 Task: Add location "Germany".
Action: Mouse moved to (934, 119)
Screenshot: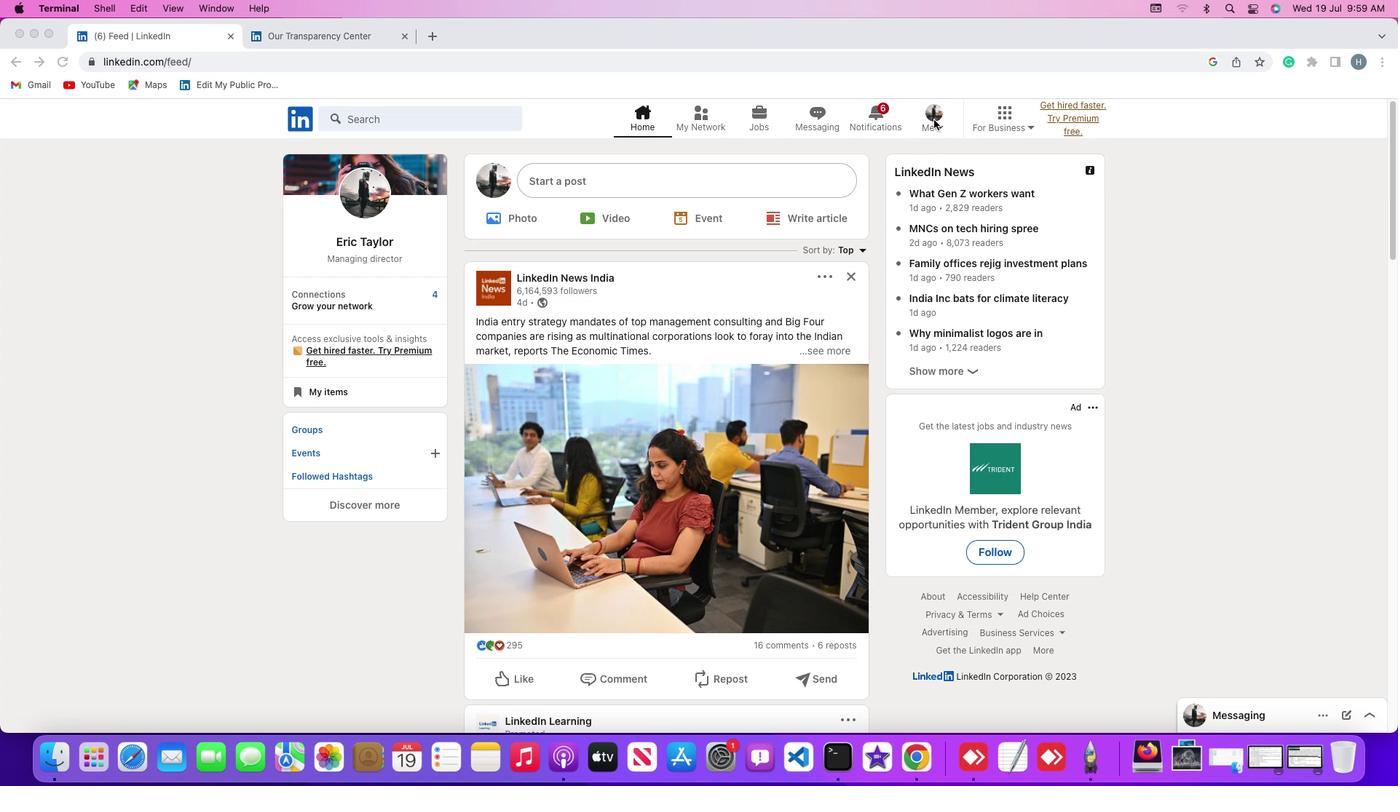 
Action: Mouse pressed left at (934, 119)
Screenshot: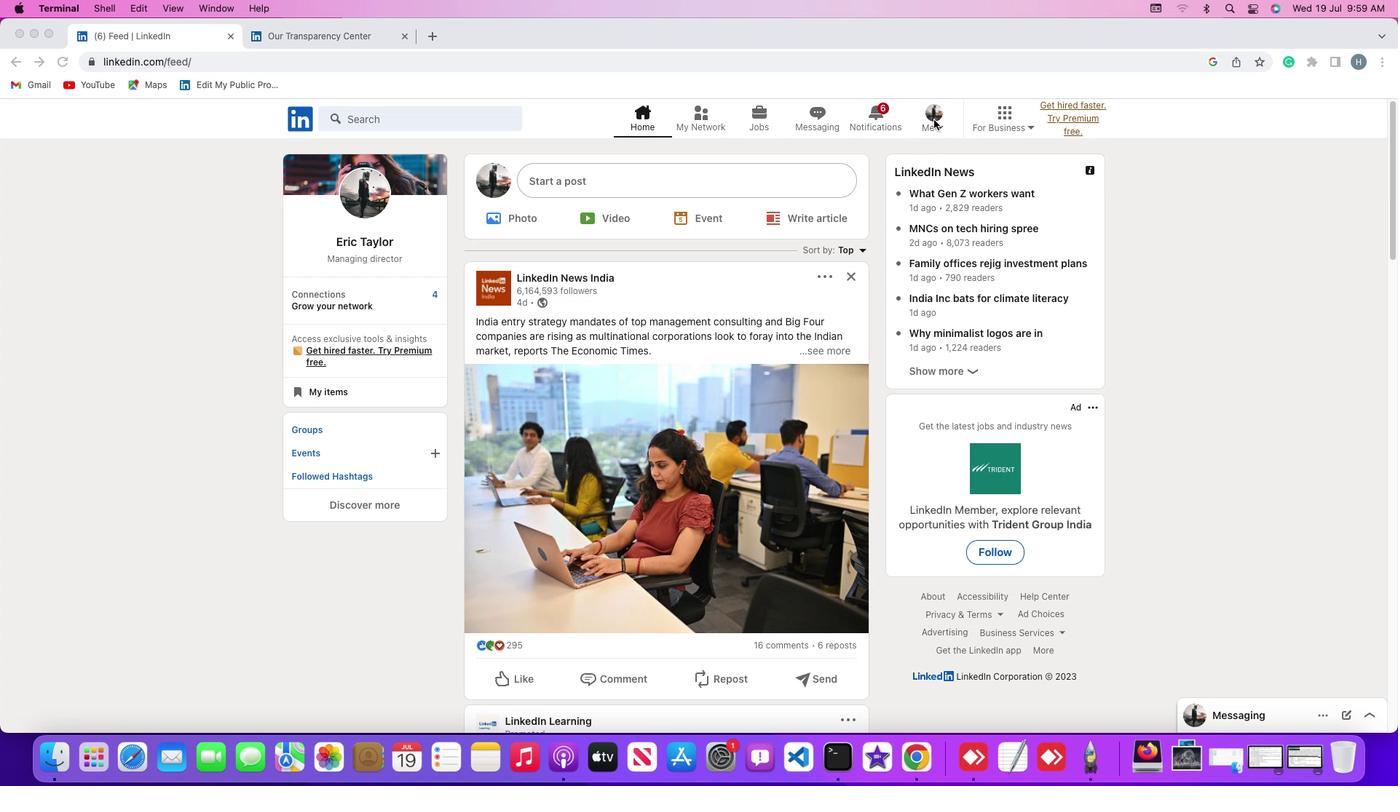 
Action: Mouse moved to (939, 125)
Screenshot: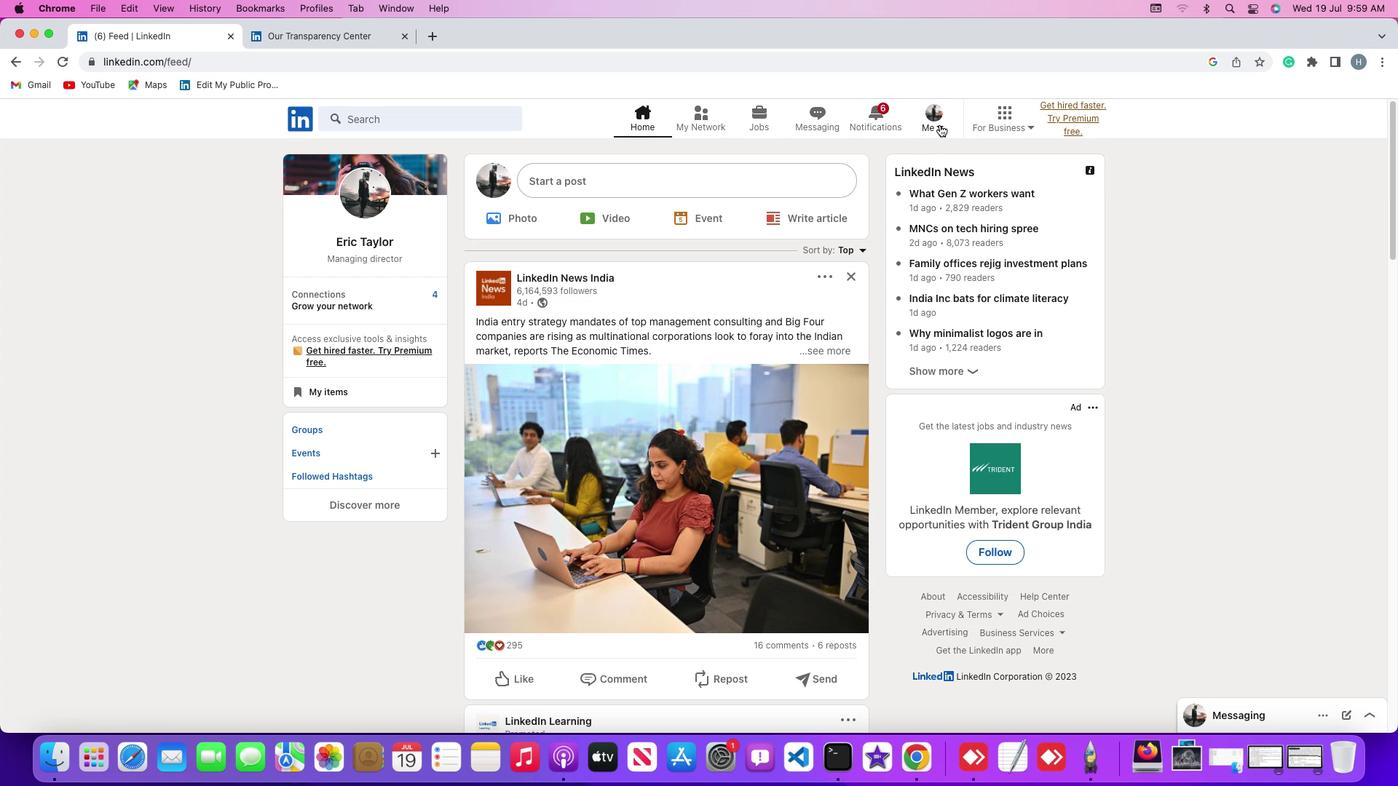 
Action: Mouse pressed left at (939, 125)
Screenshot: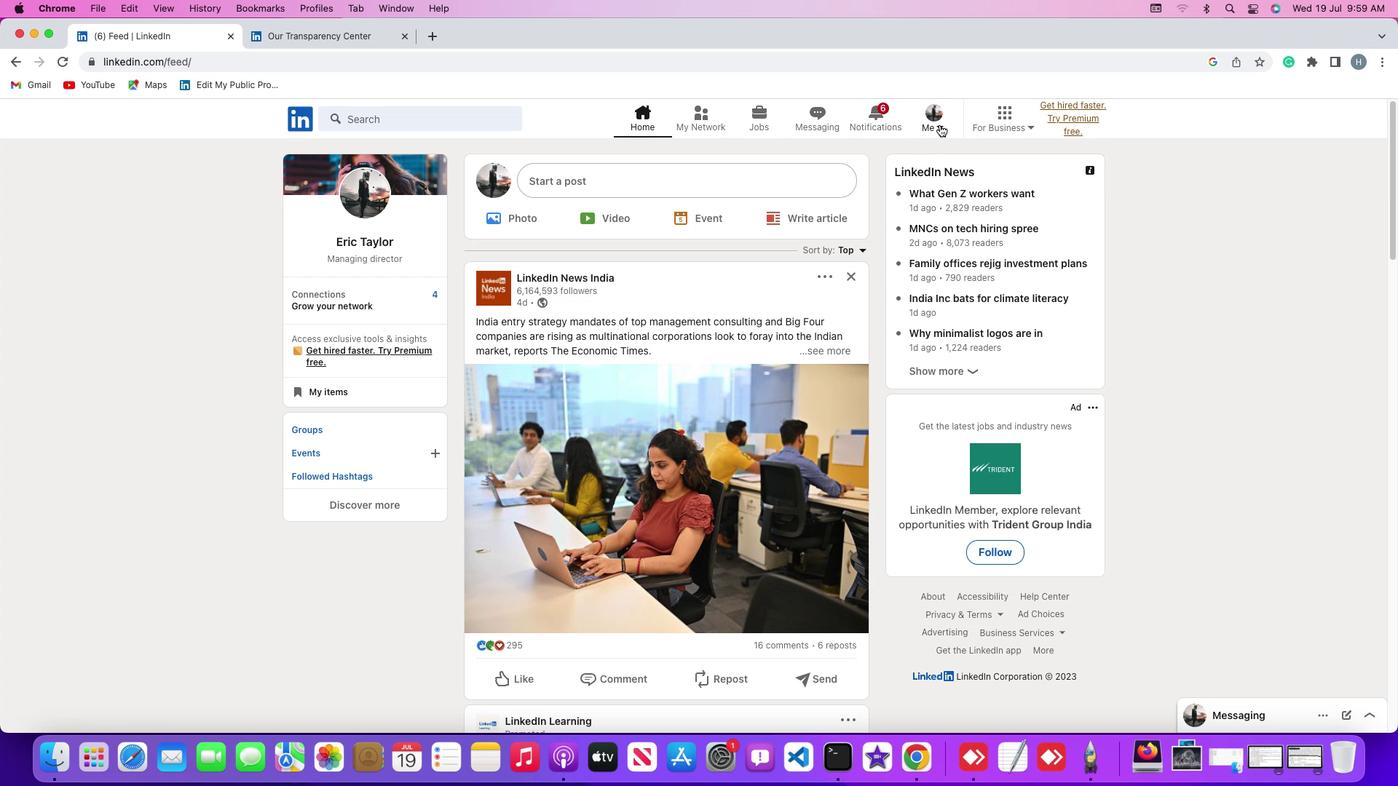 
Action: Mouse moved to (914, 199)
Screenshot: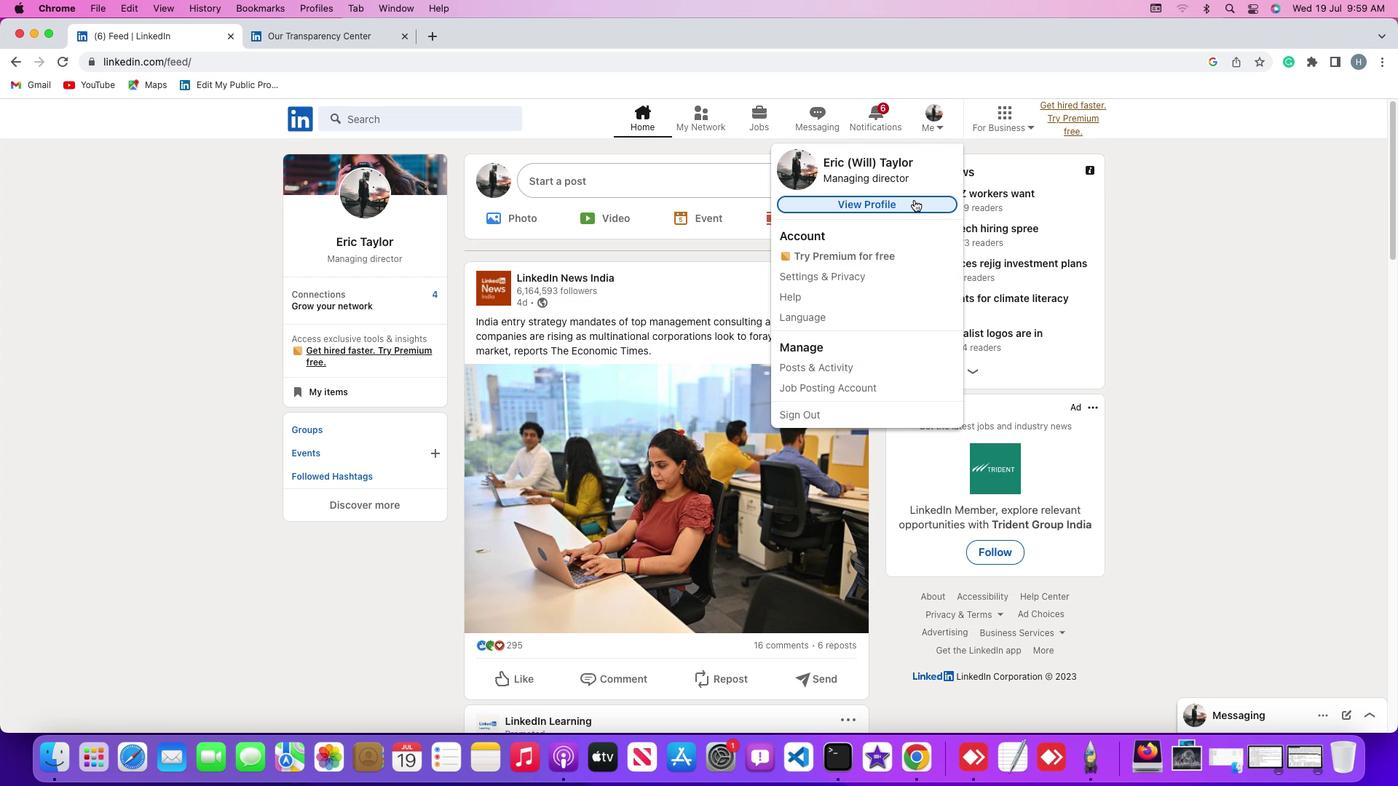 
Action: Mouse pressed left at (914, 199)
Screenshot: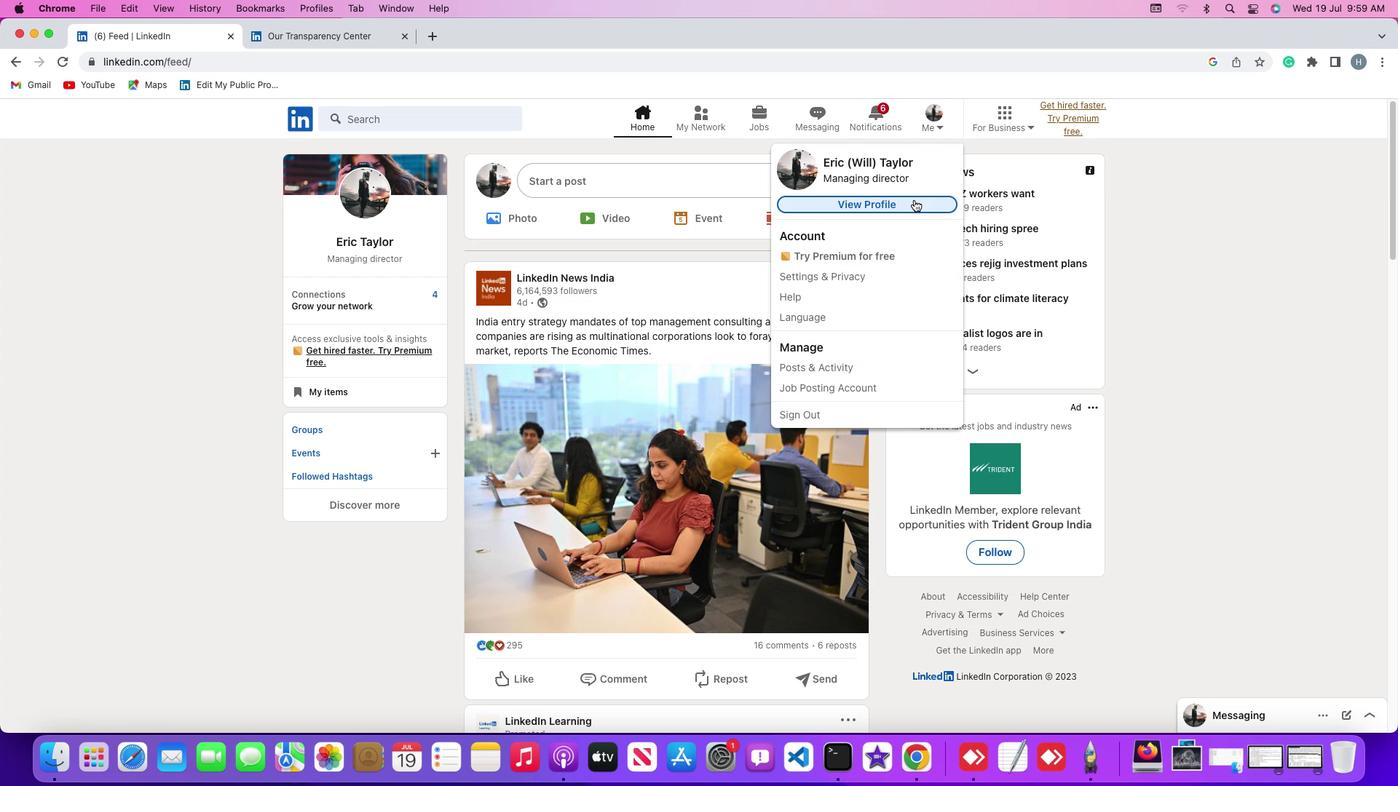 
Action: Mouse moved to (351, 436)
Screenshot: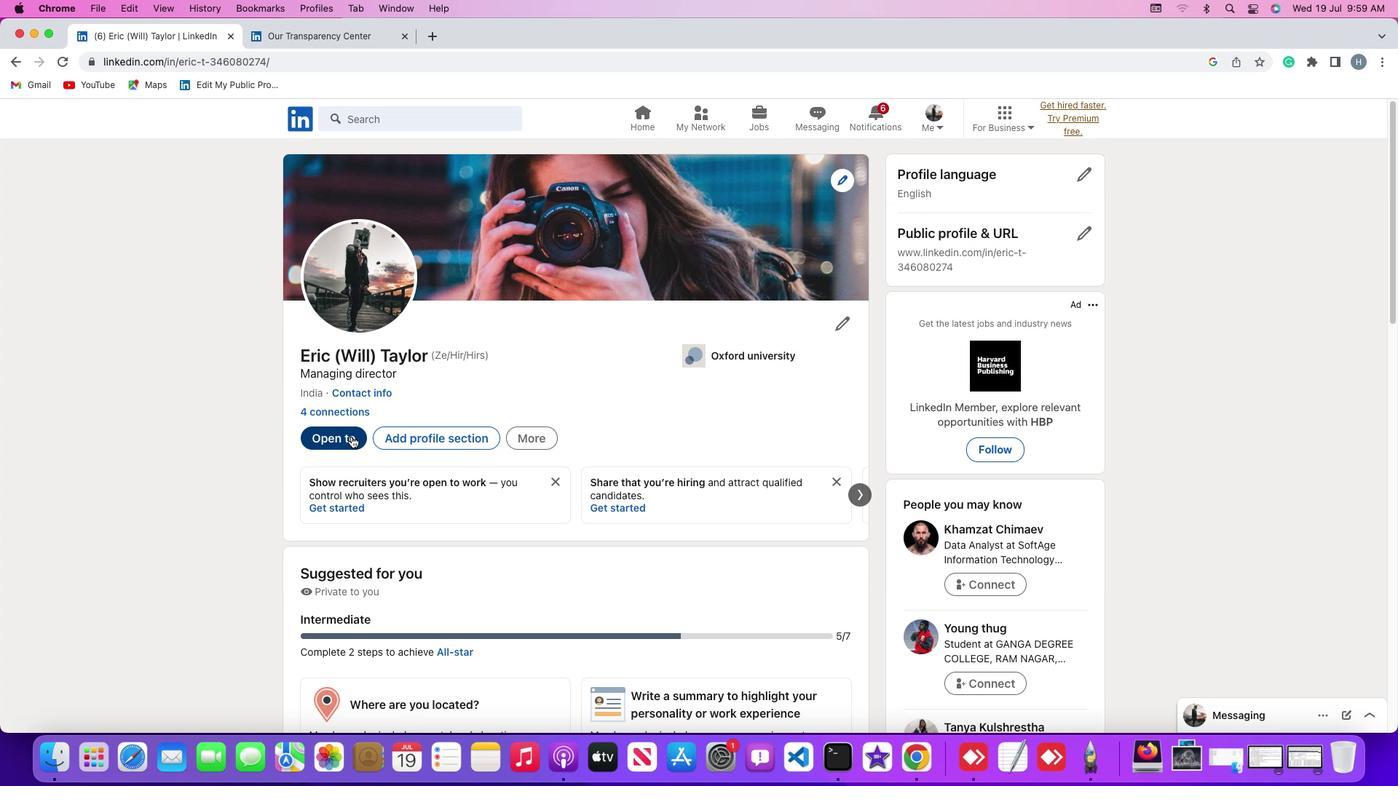 
Action: Mouse pressed left at (351, 436)
Screenshot: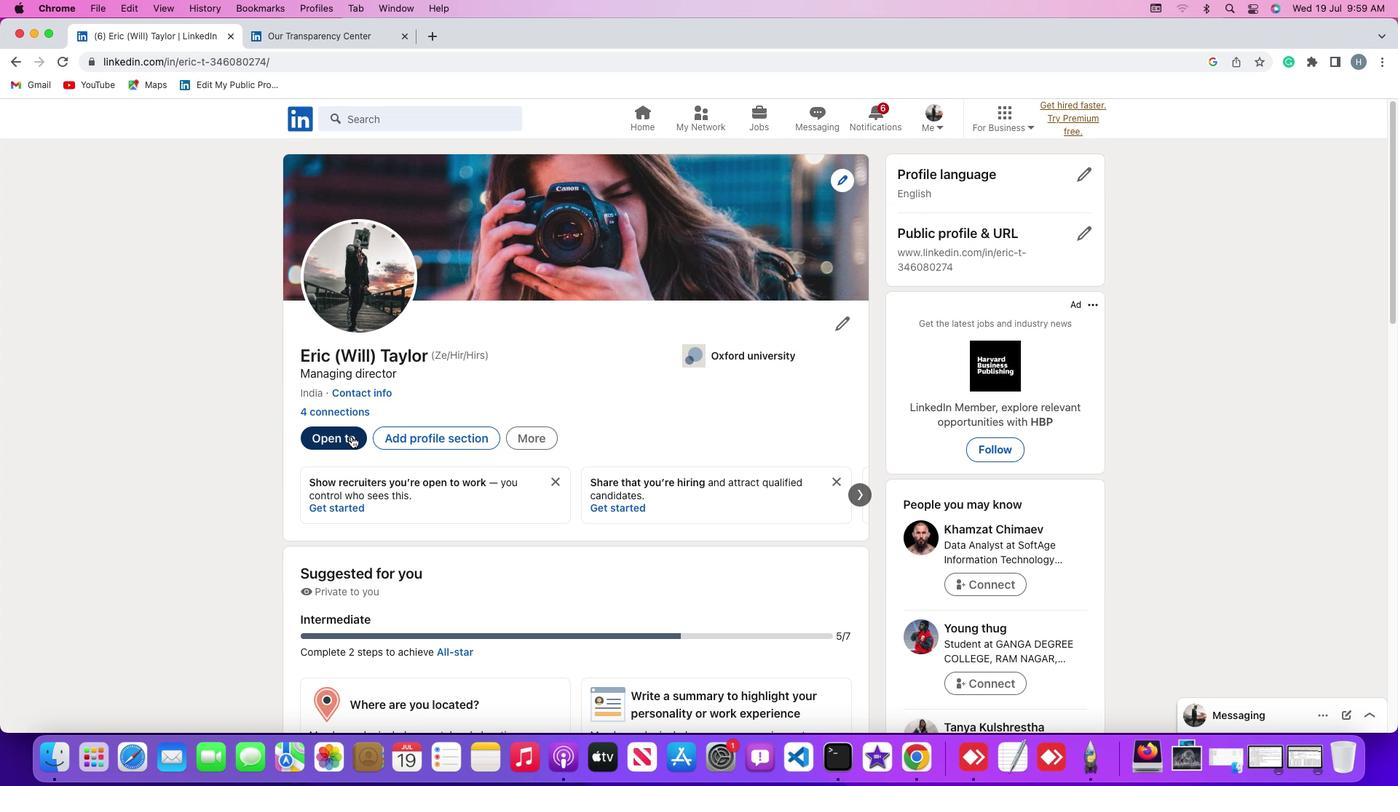 
Action: Mouse moved to (349, 477)
Screenshot: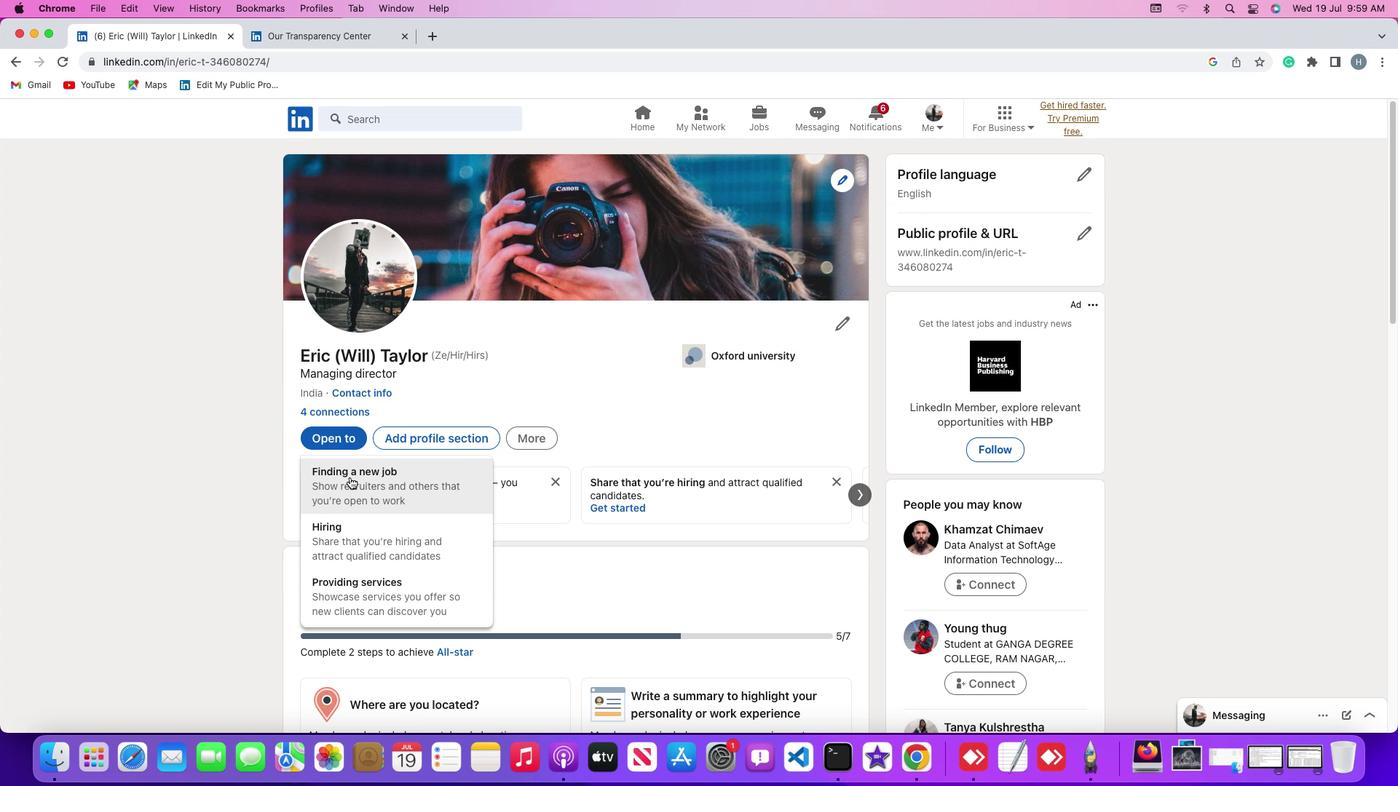 
Action: Mouse pressed left at (349, 477)
Screenshot: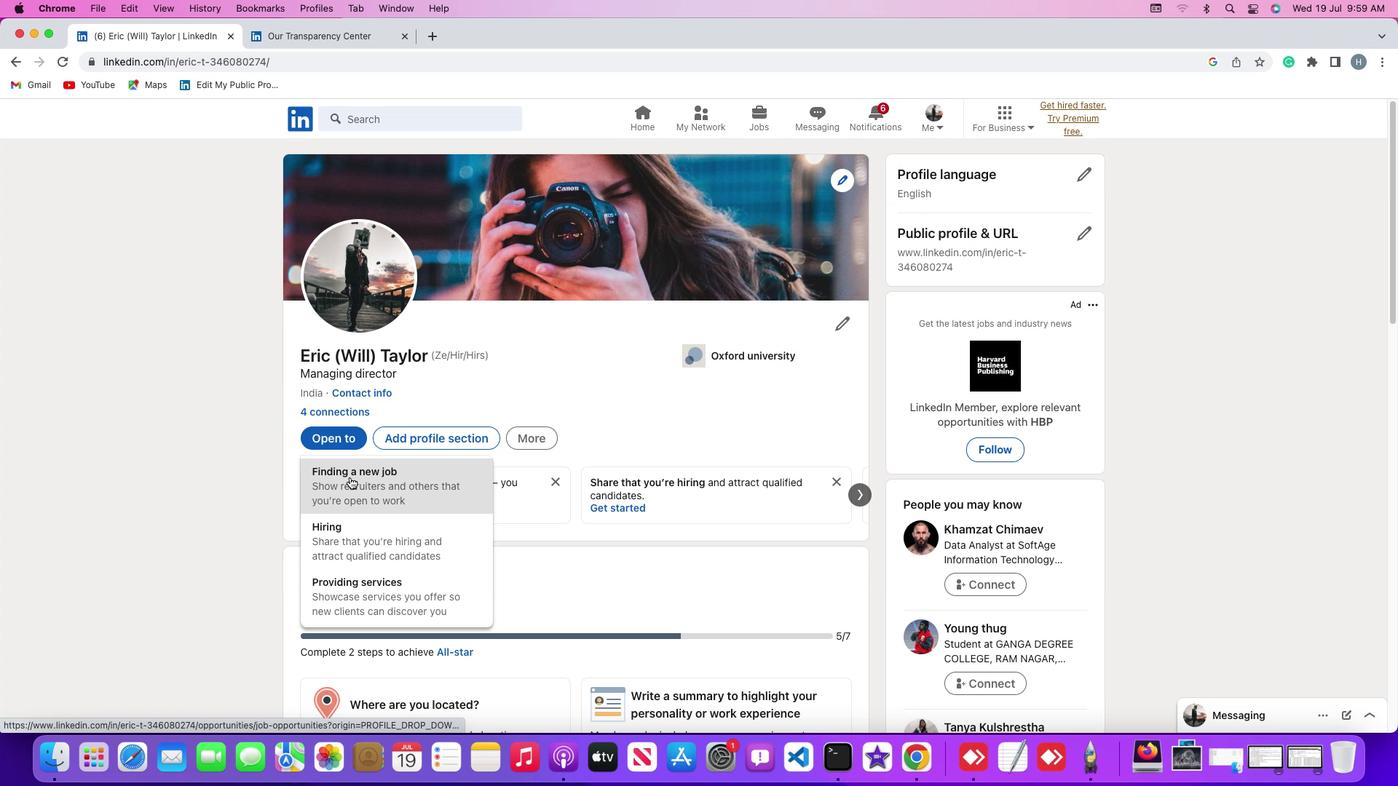 
Action: Mouse moved to (645, 442)
Screenshot: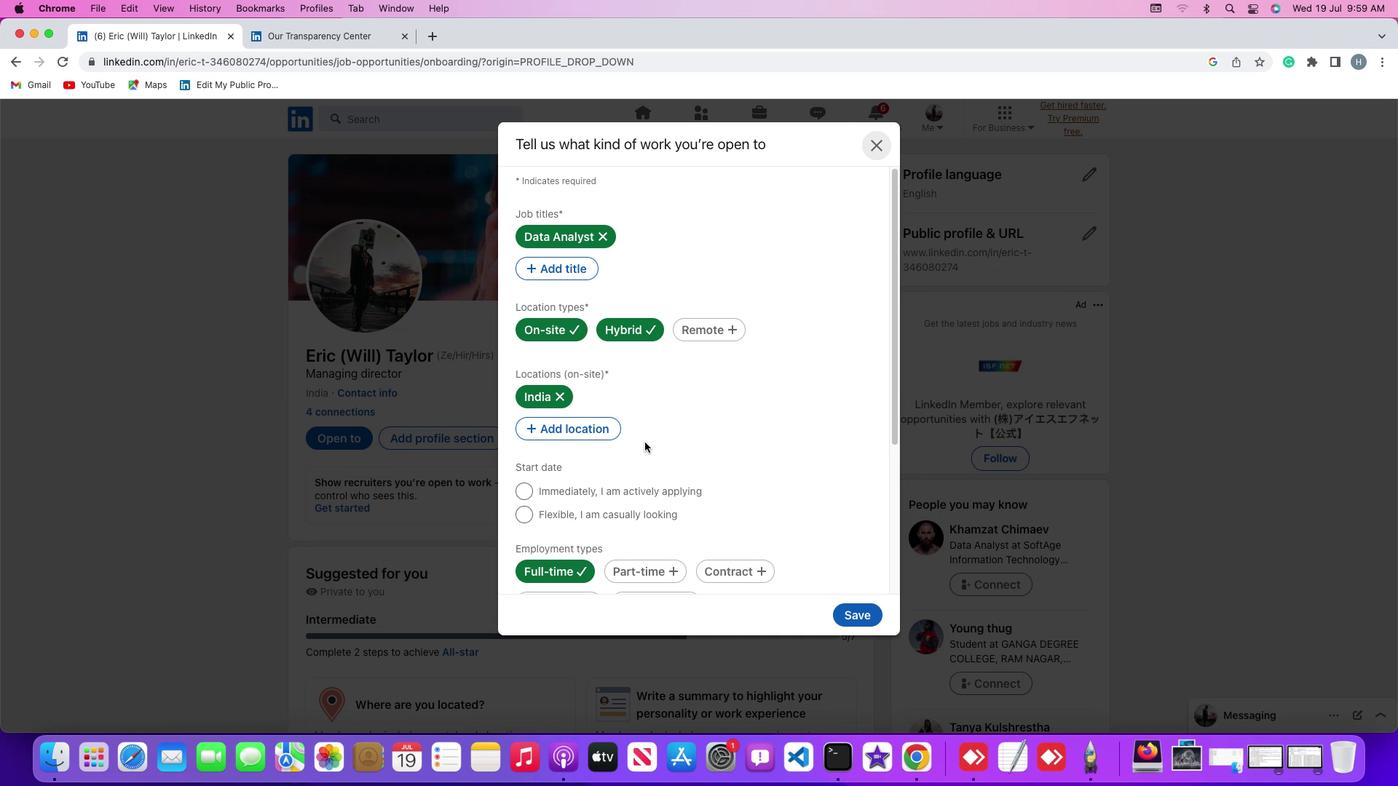 
Action: Mouse scrolled (645, 442) with delta (0, 0)
Screenshot: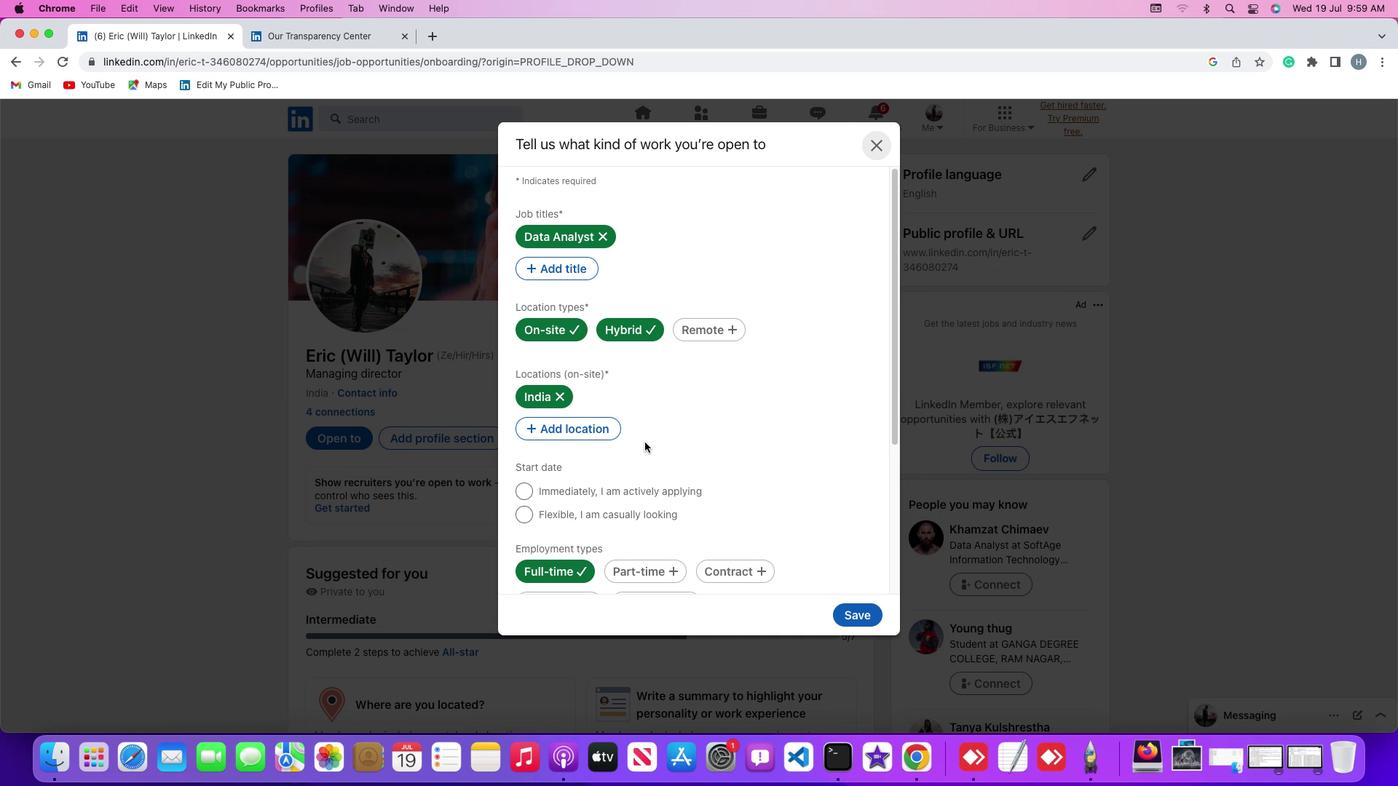 
Action: Mouse scrolled (645, 442) with delta (0, 0)
Screenshot: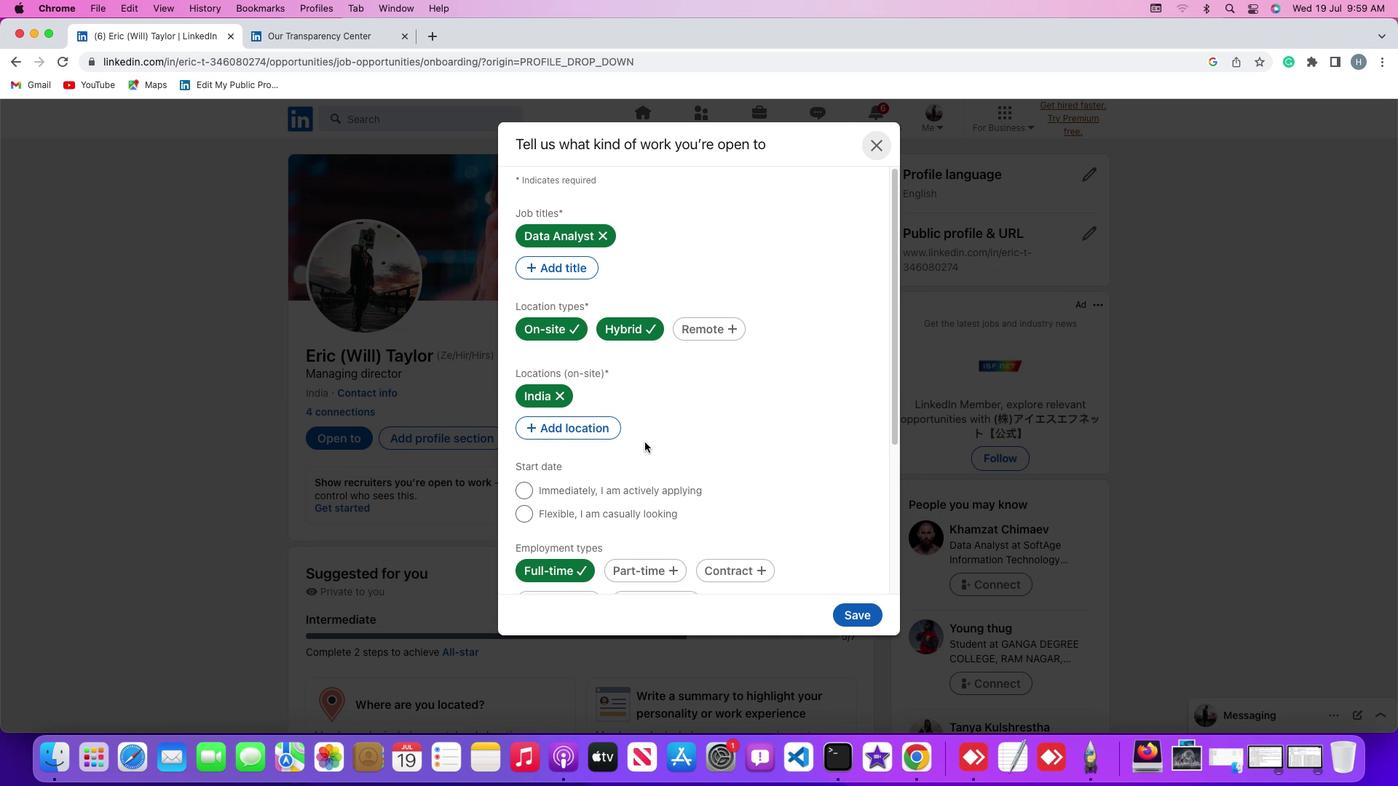 
Action: Mouse scrolled (645, 442) with delta (0, 0)
Screenshot: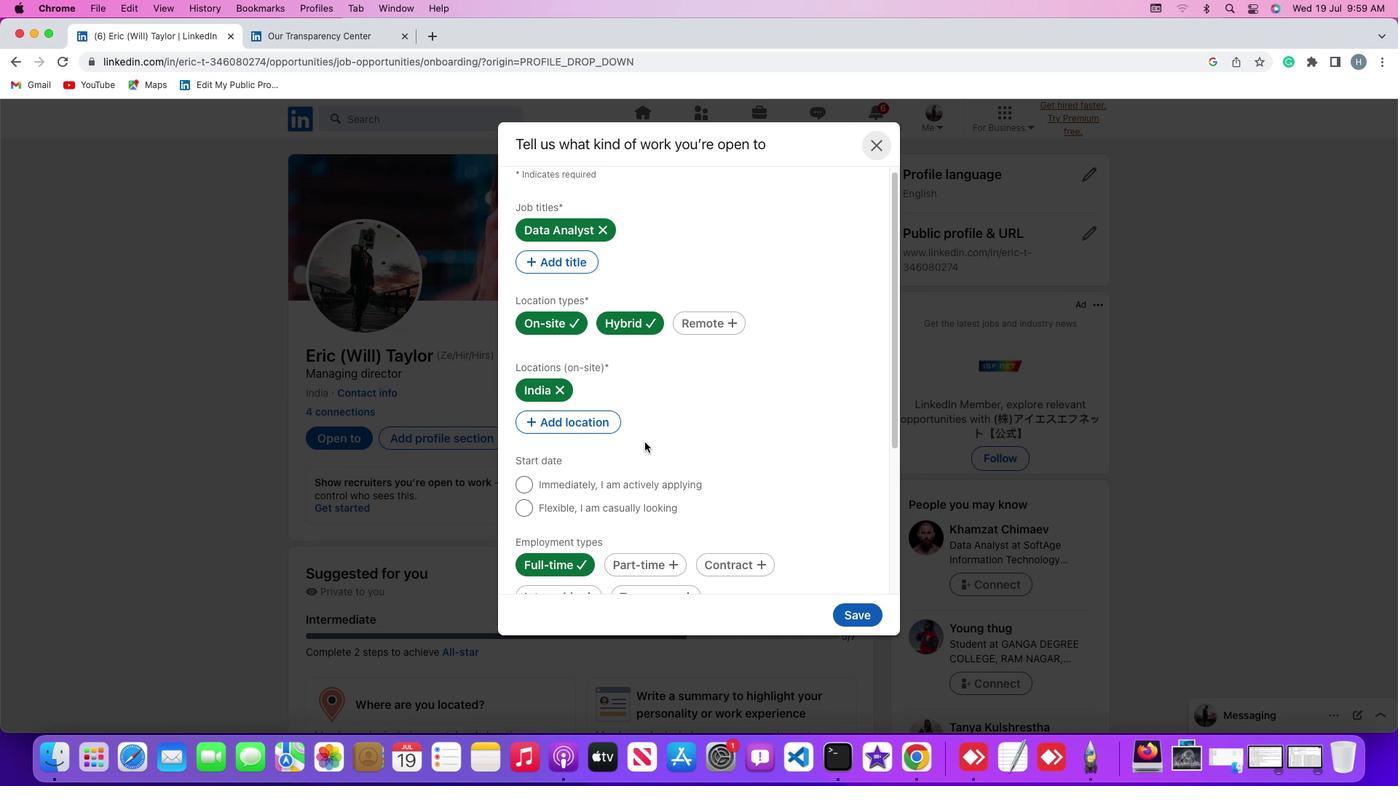 
Action: Mouse moved to (594, 351)
Screenshot: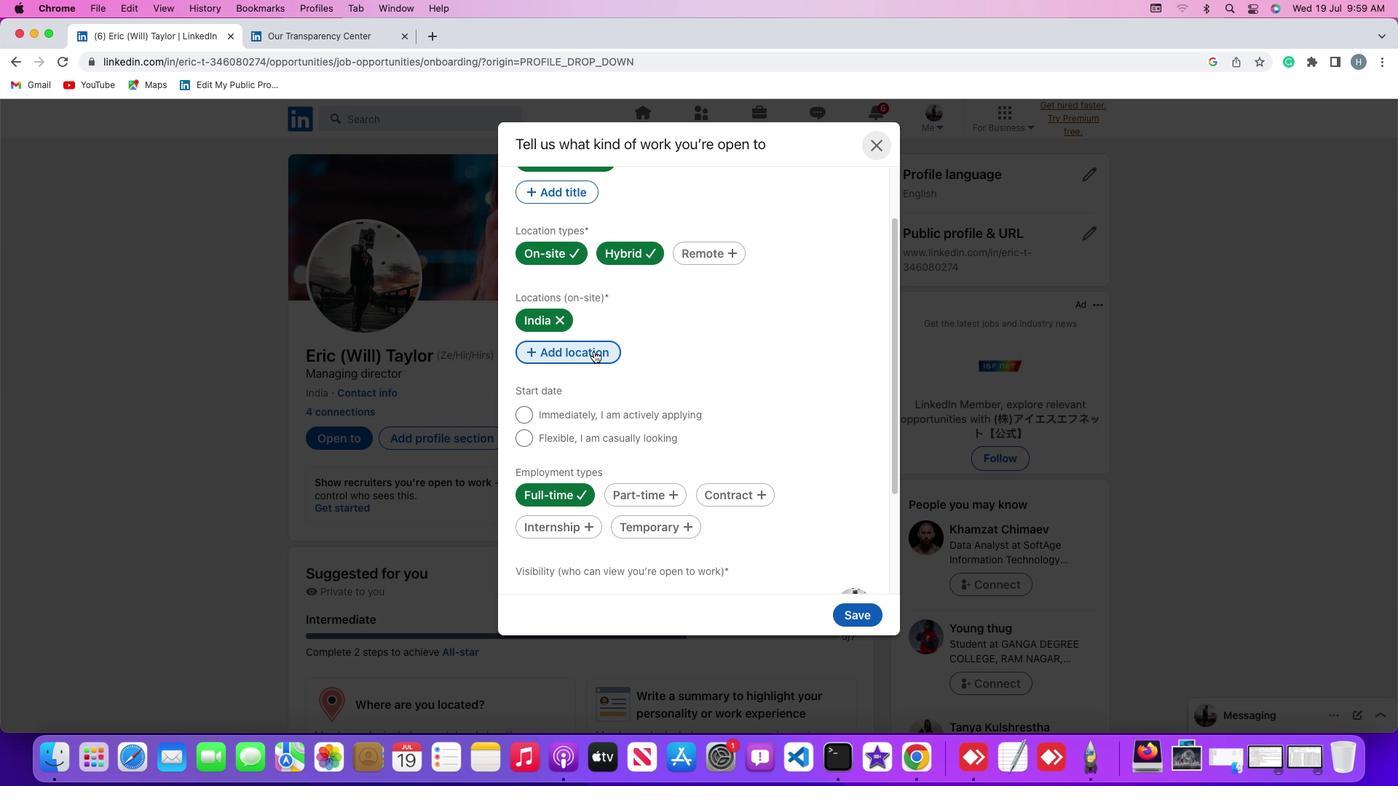 
Action: Mouse pressed left at (594, 351)
Screenshot: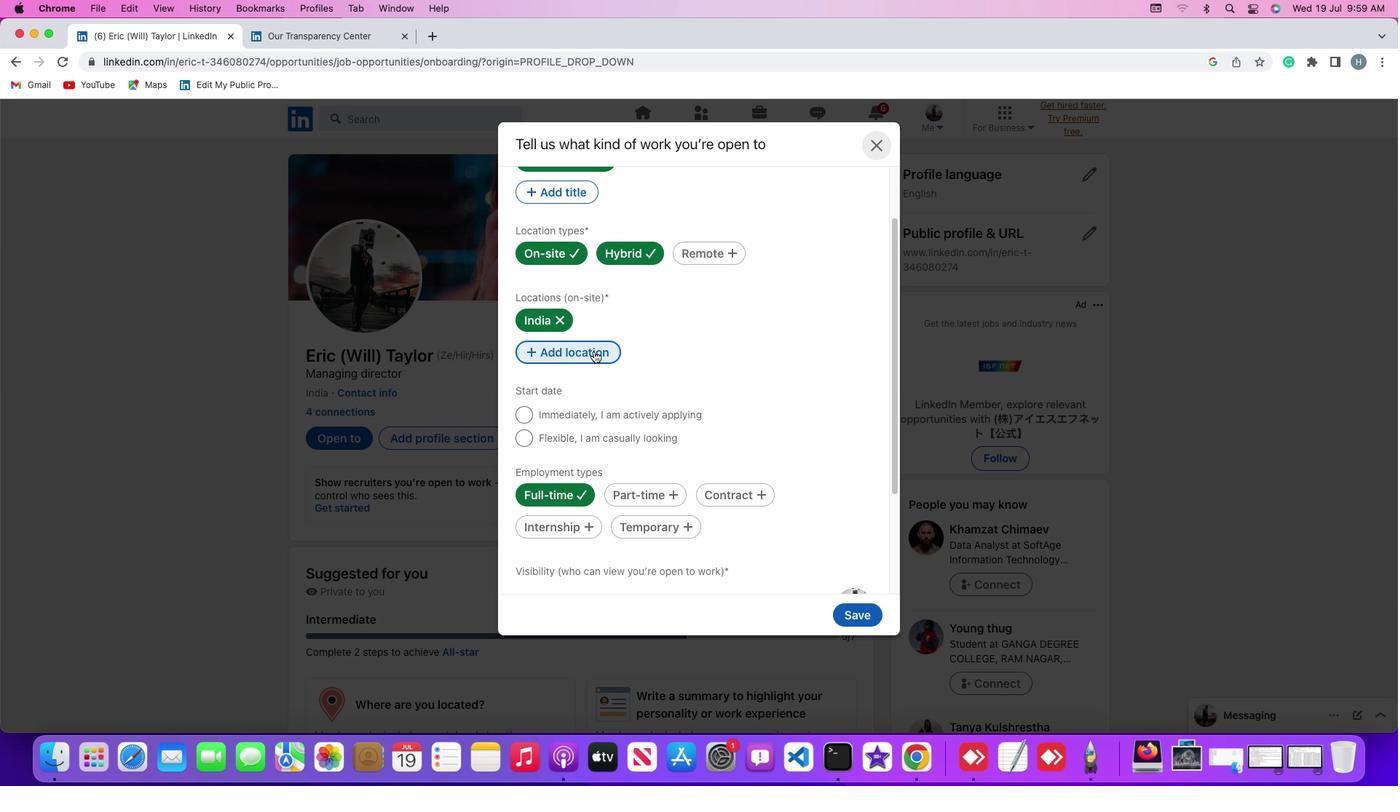 
Action: Key pressed Key.shift'G''e''r''m'
Screenshot: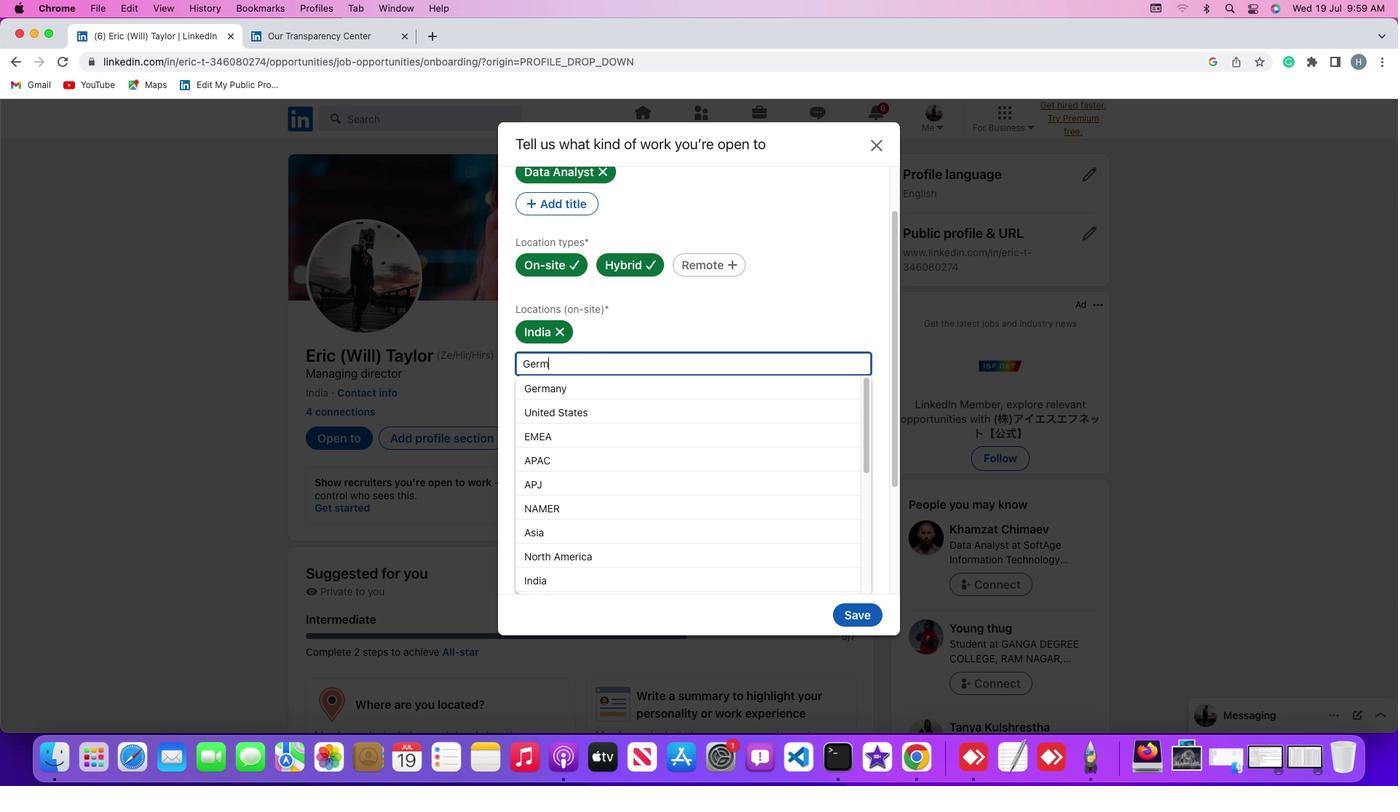 
Action: Mouse moved to (597, 385)
Screenshot: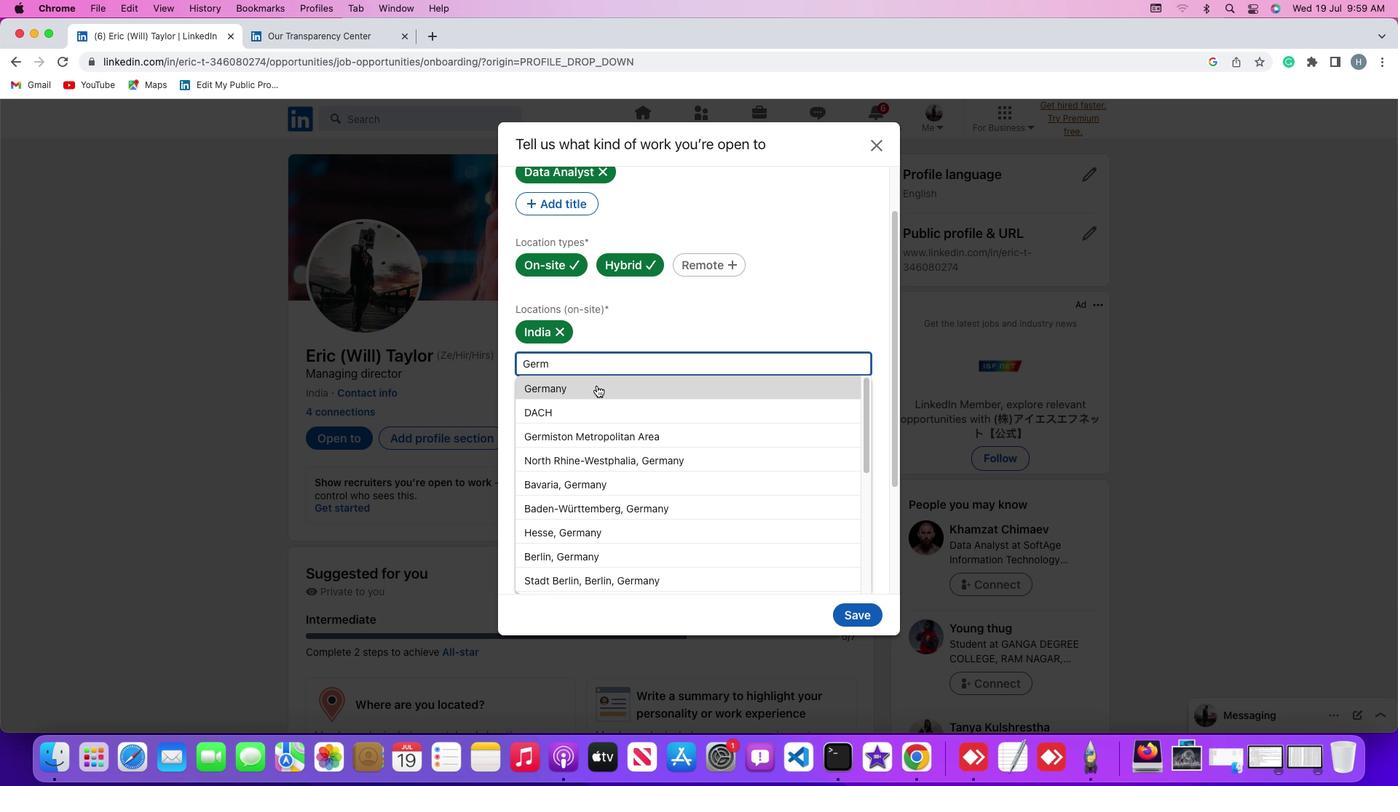
Action: Mouse pressed left at (597, 385)
Screenshot: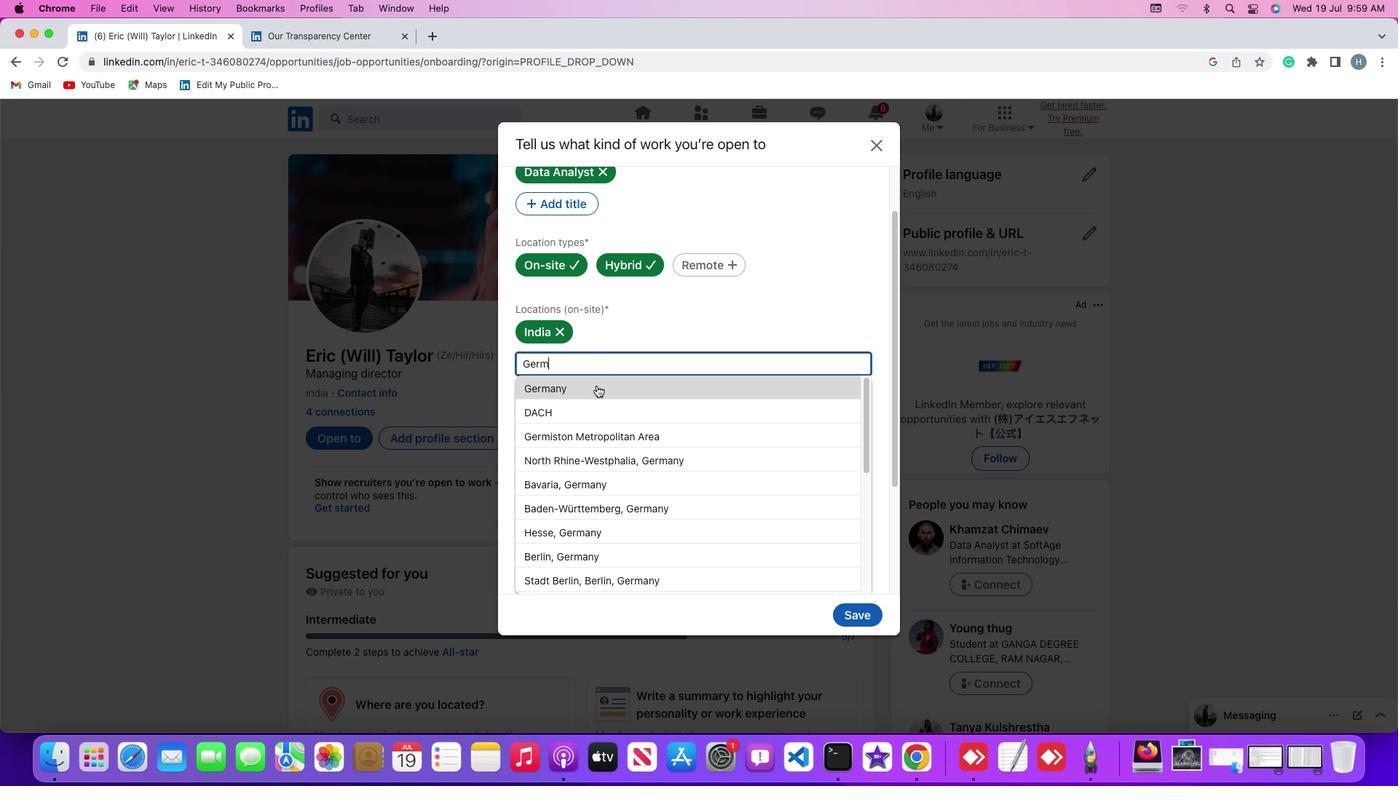 
Action: Mouse moved to (665, 387)
Screenshot: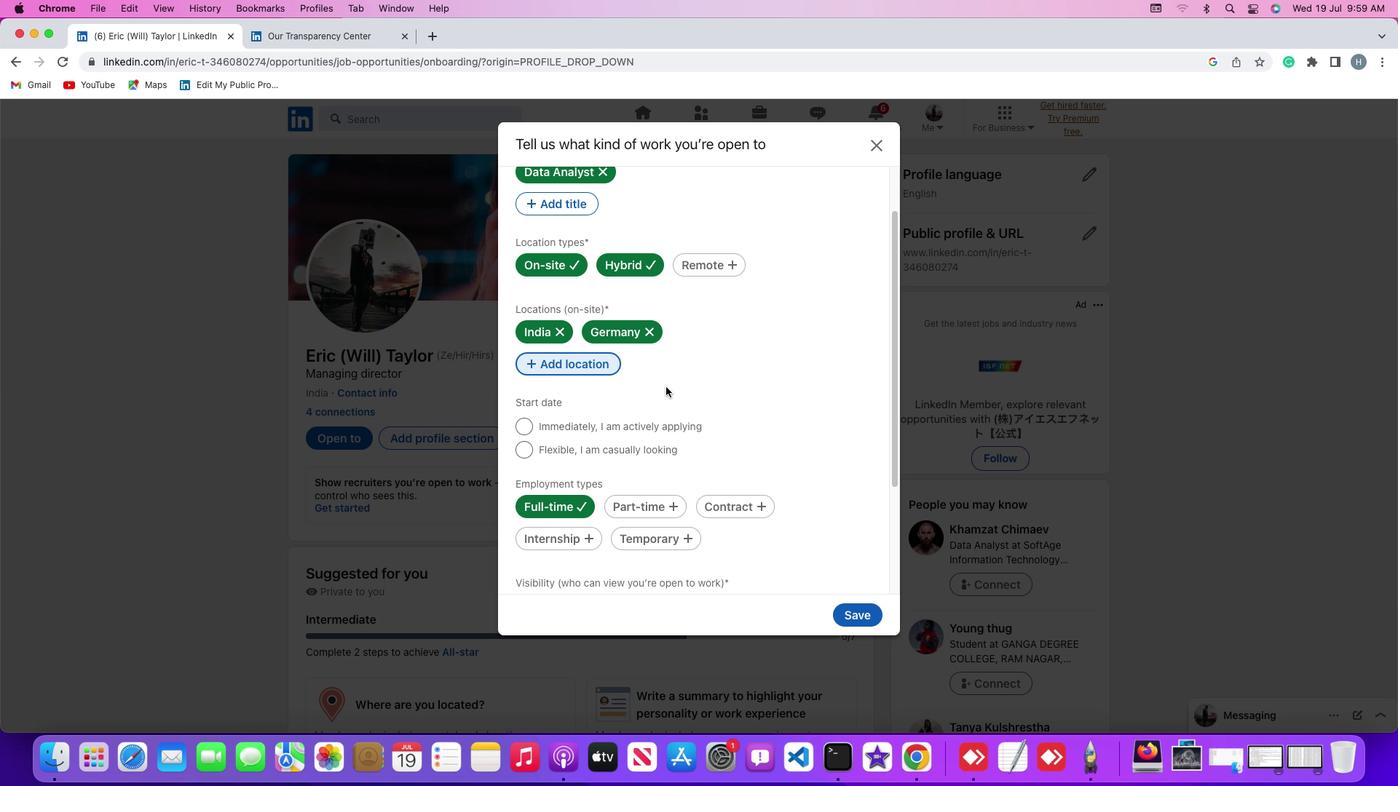 
